Task: Toggle "Camera Animations".
Action: Mouse moved to (143, 118)
Screenshot: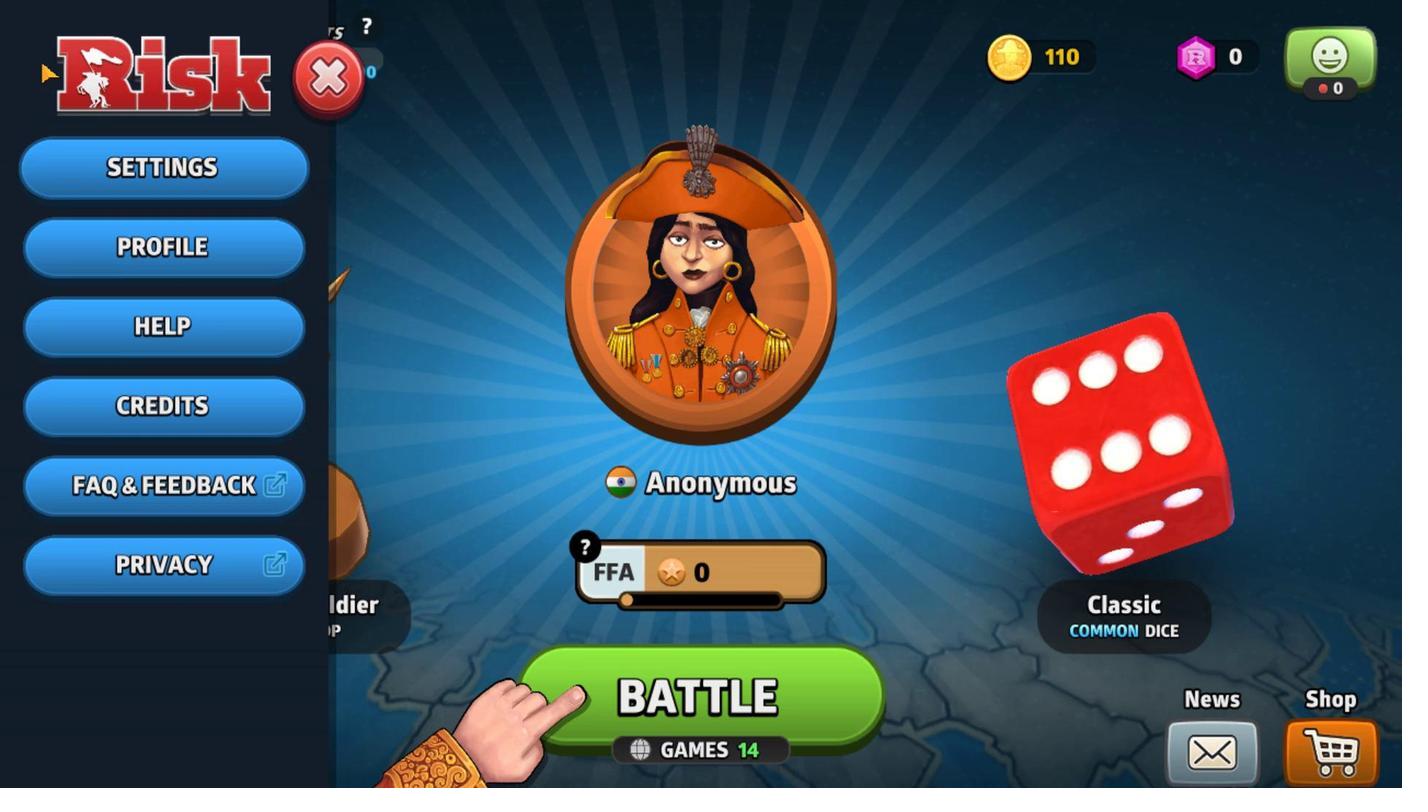 
Action: Mouse pressed left at (143, 118)
Screenshot: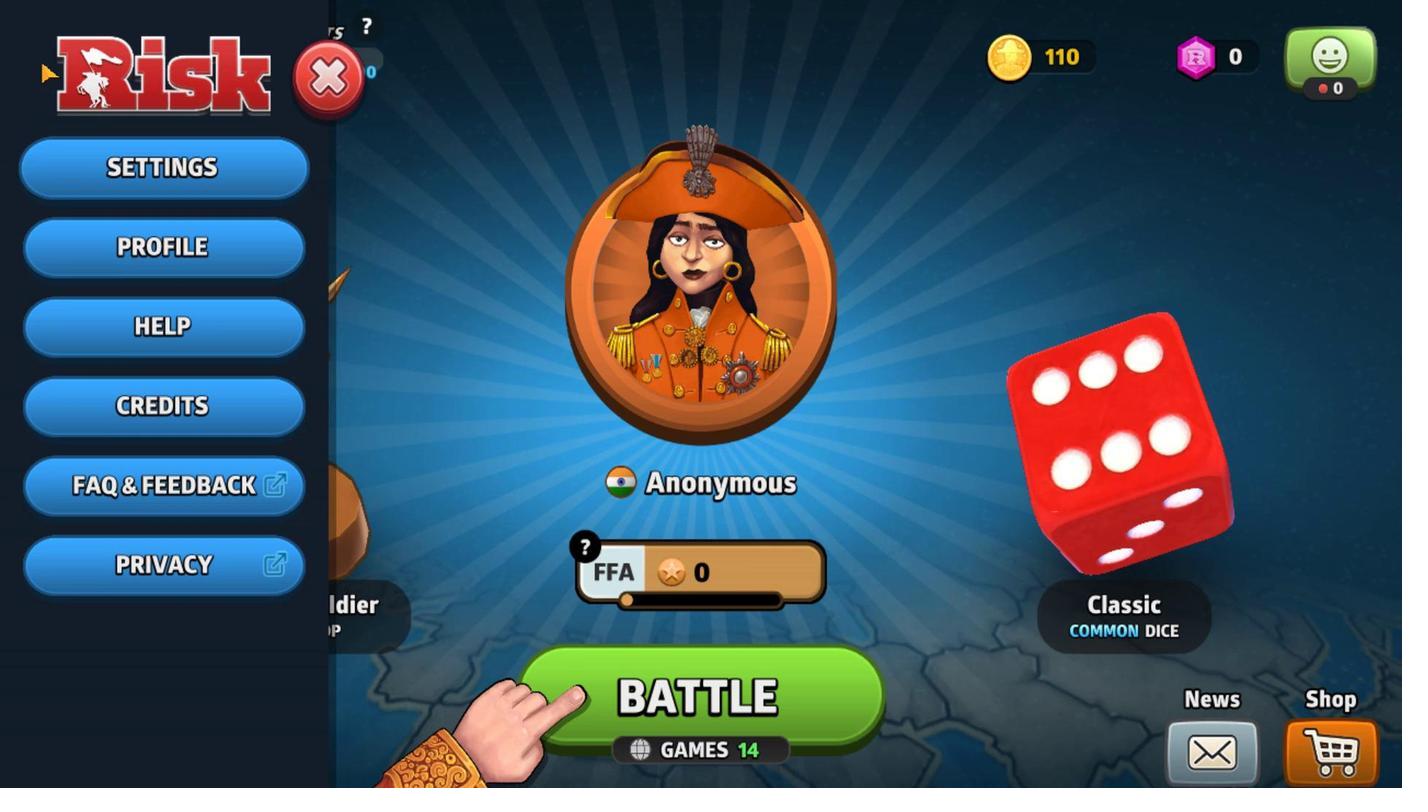 
Action: Mouse moved to (217, 200)
Screenshot: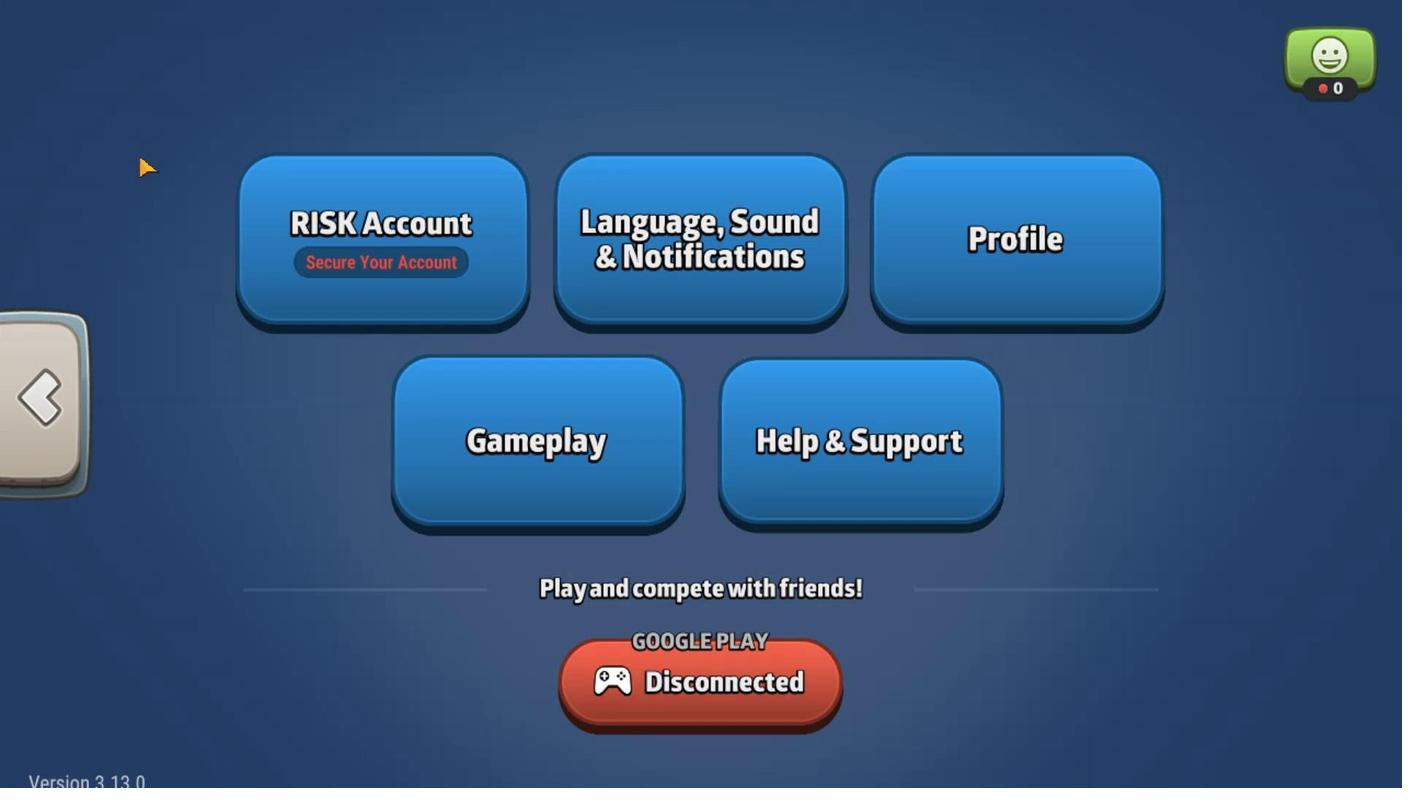 
Action: Mouse pressed left at (217, 200)
Screenshot: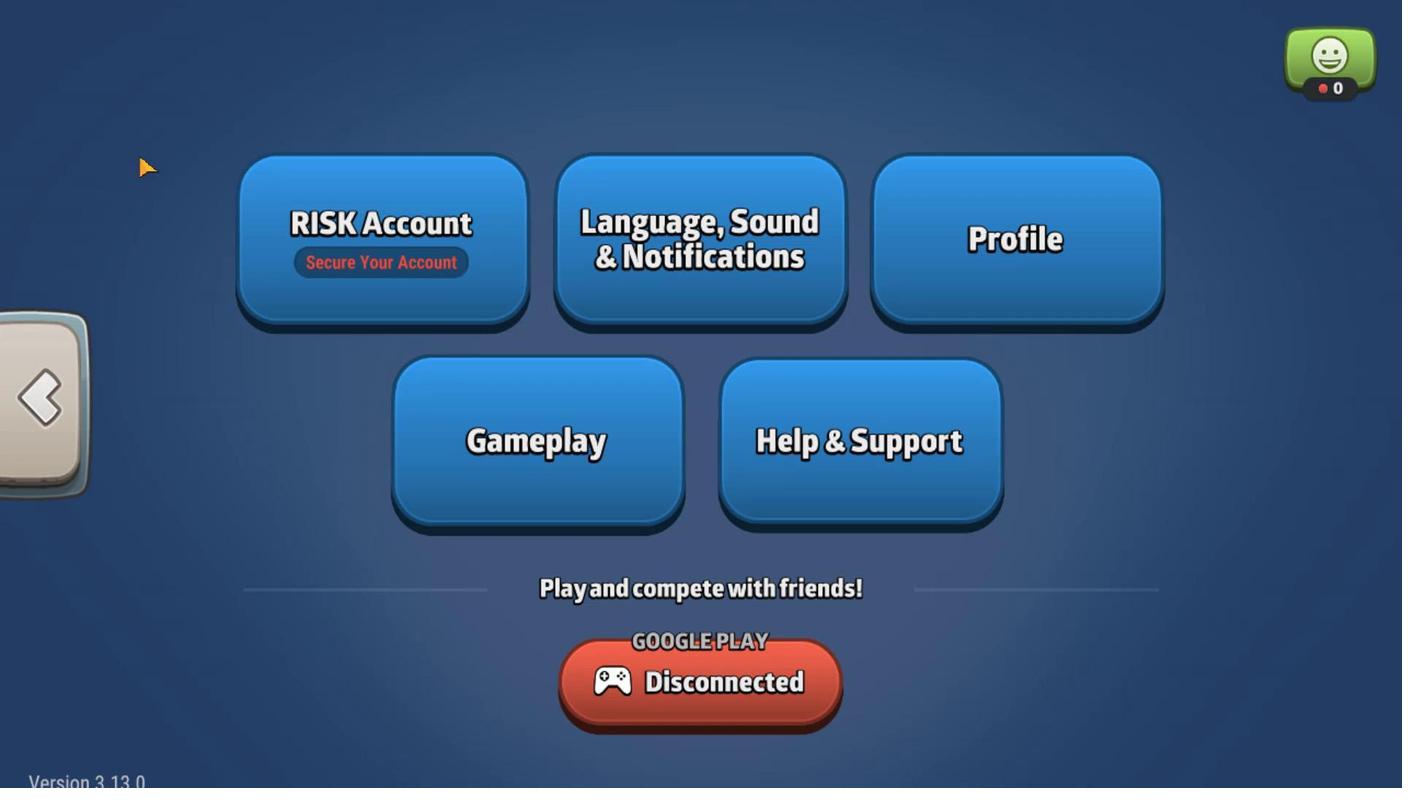 
Action: Mouse moved to (498, 424)
Screenshot: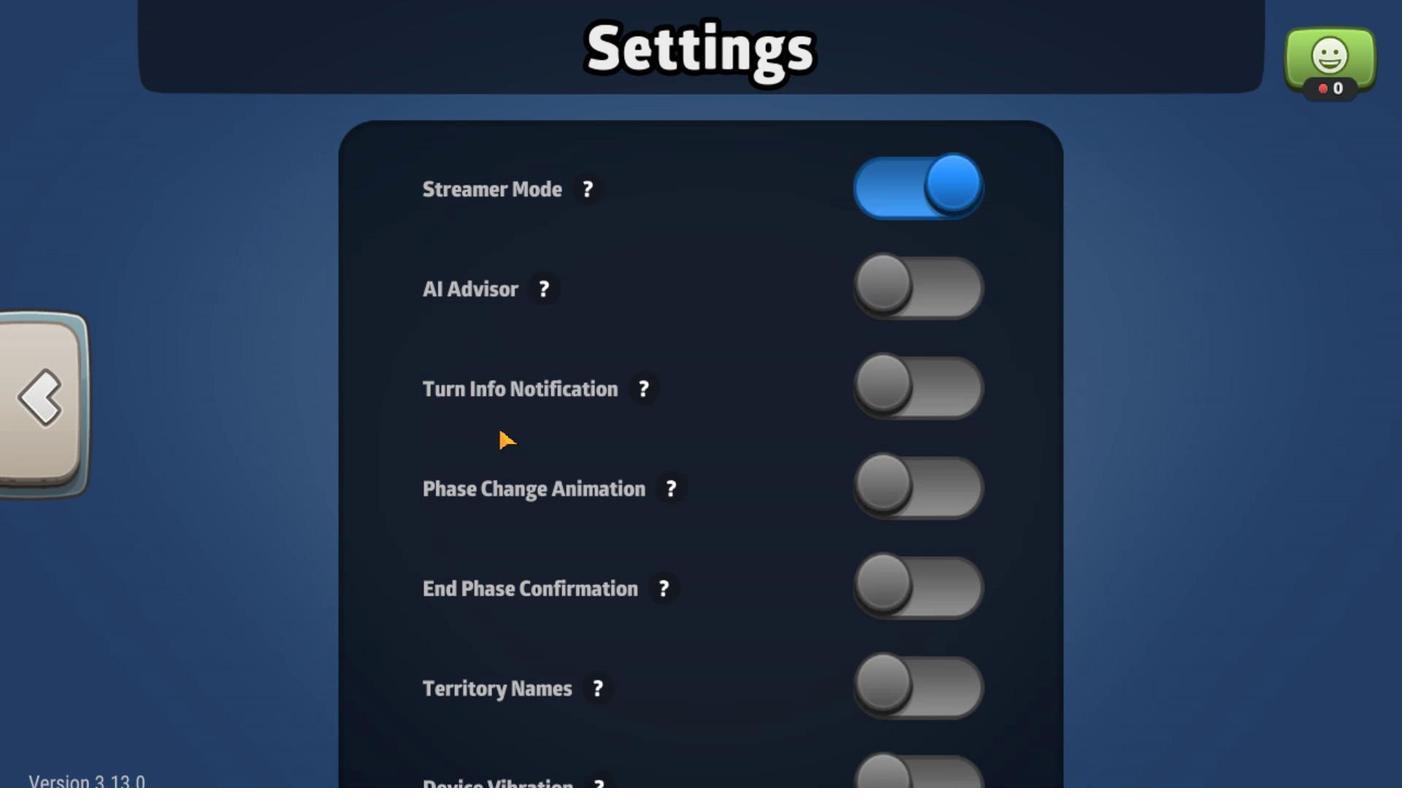 
Action: Mouse pressed left at (498, 424)
Screenshot: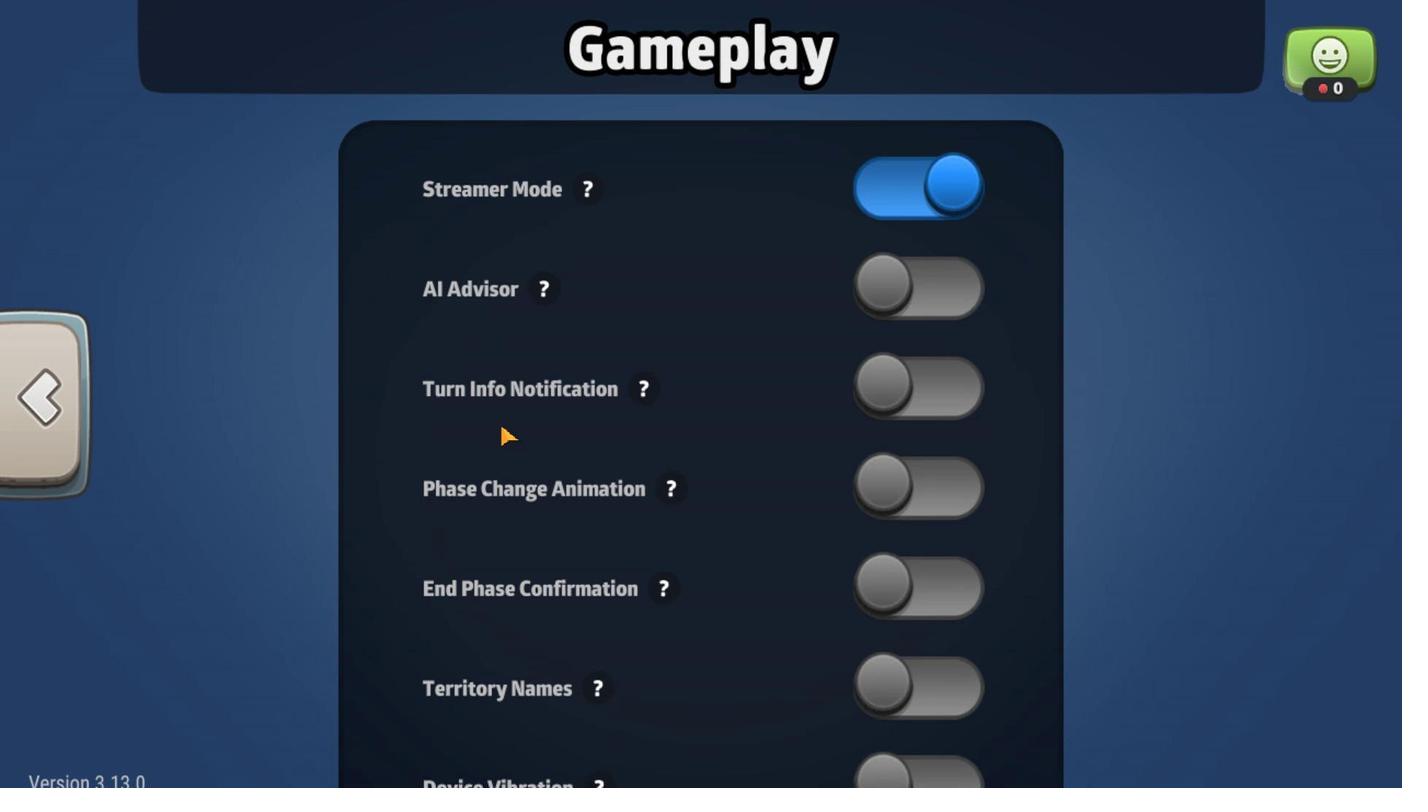 
Action: Mouse moved to (639, 464)
Screenshot: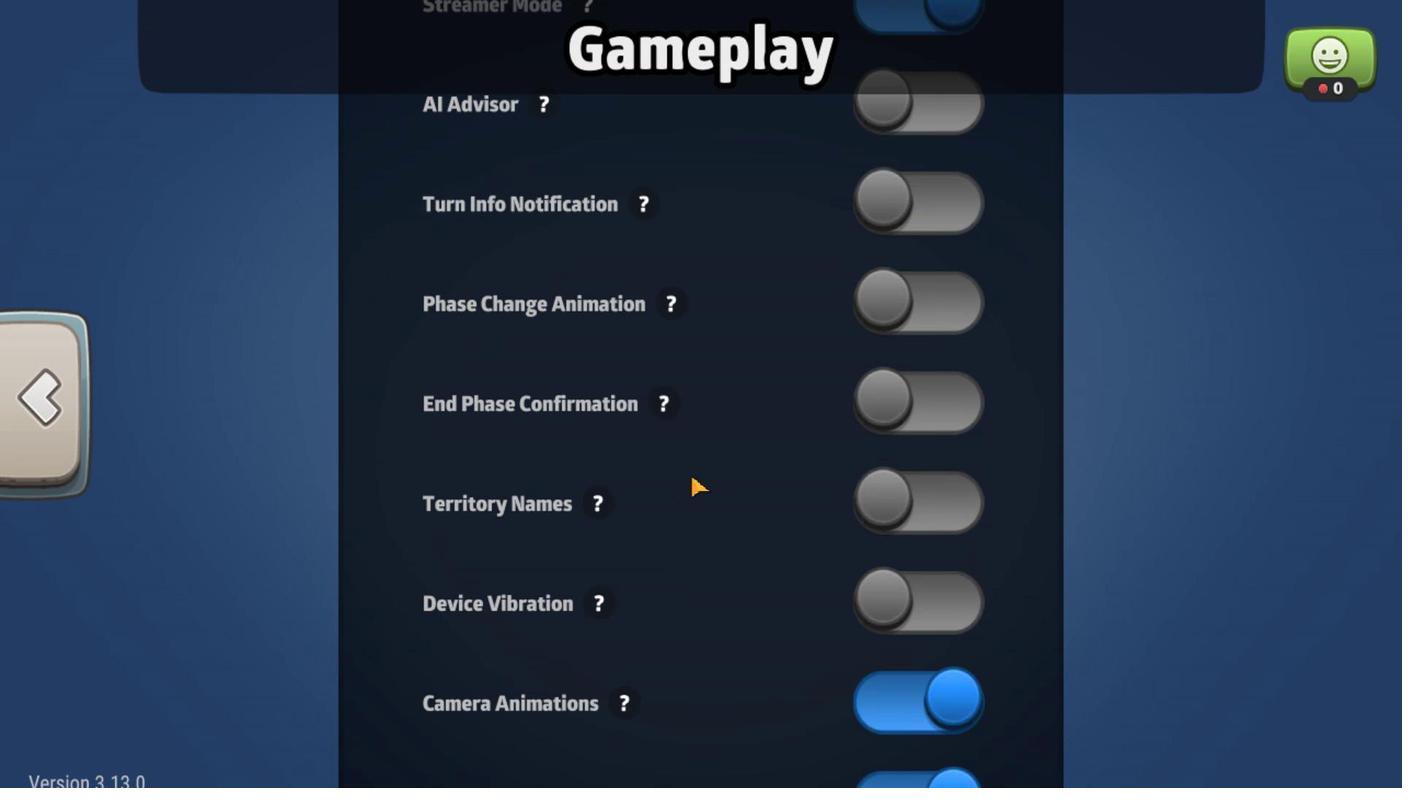 
Action: Mouse scrolled (639, 464) with delta (0, 0)
Screenshot: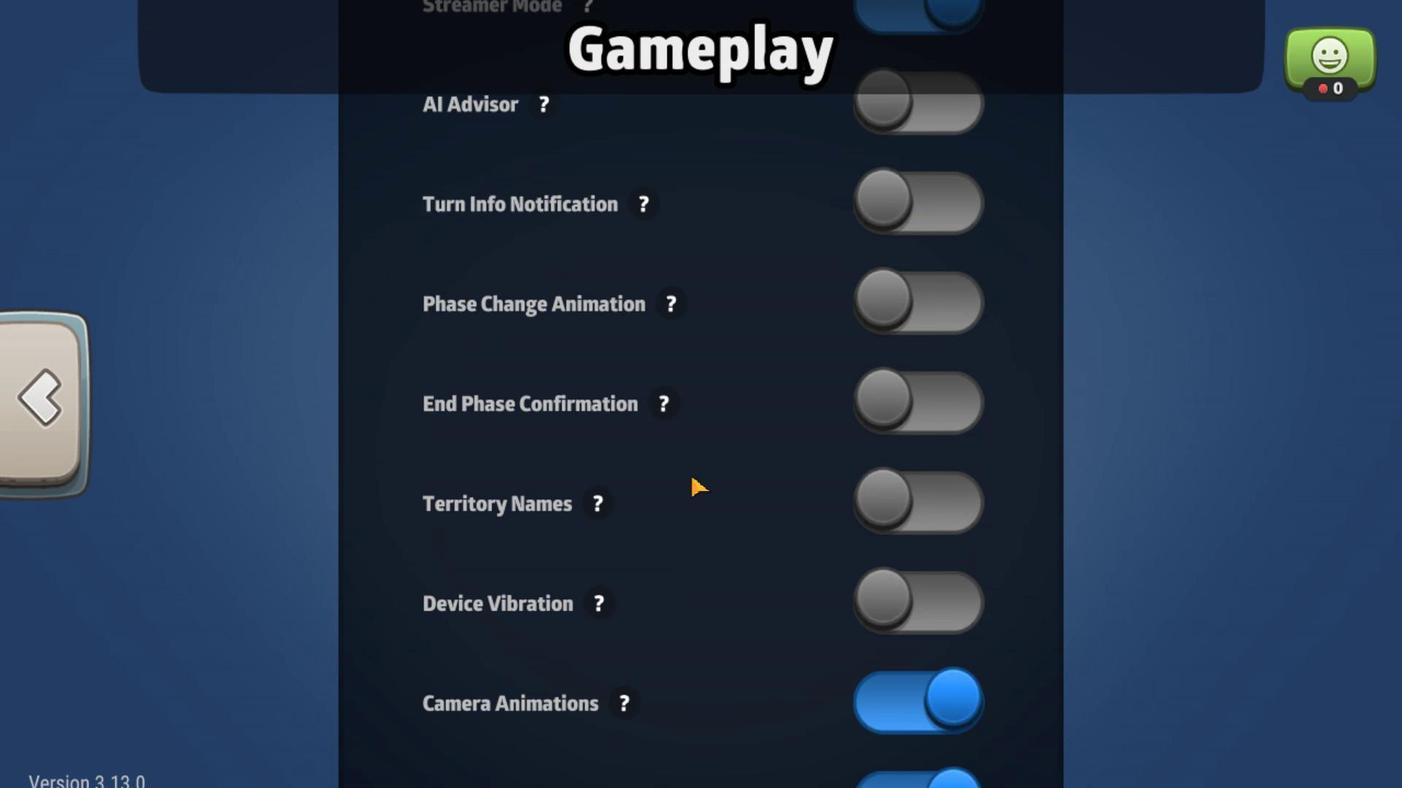 
Action: Mouse scrolled (639, 464) with delta (0, 0)
Screenshot: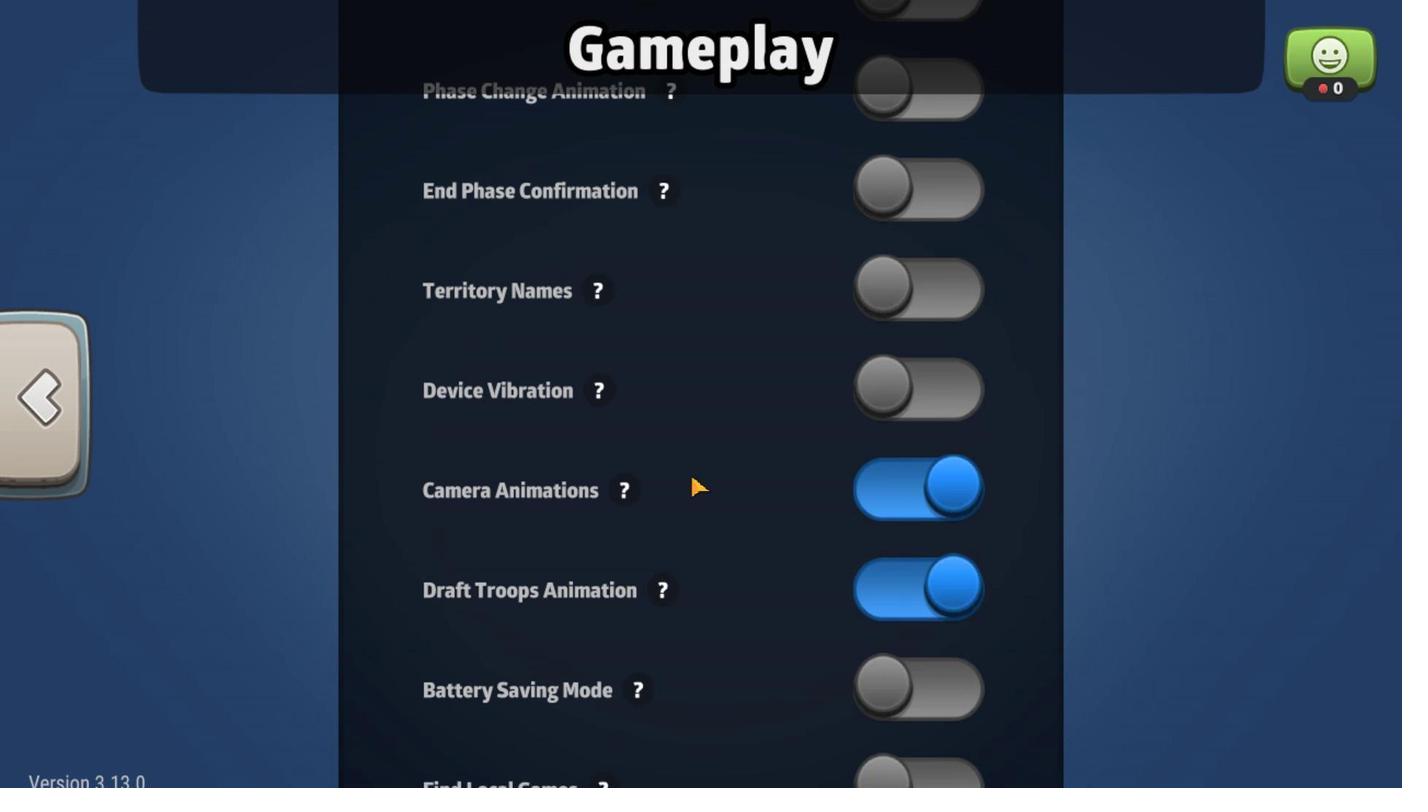 
Action: Mouse moved to (794, 375)
Screenshot: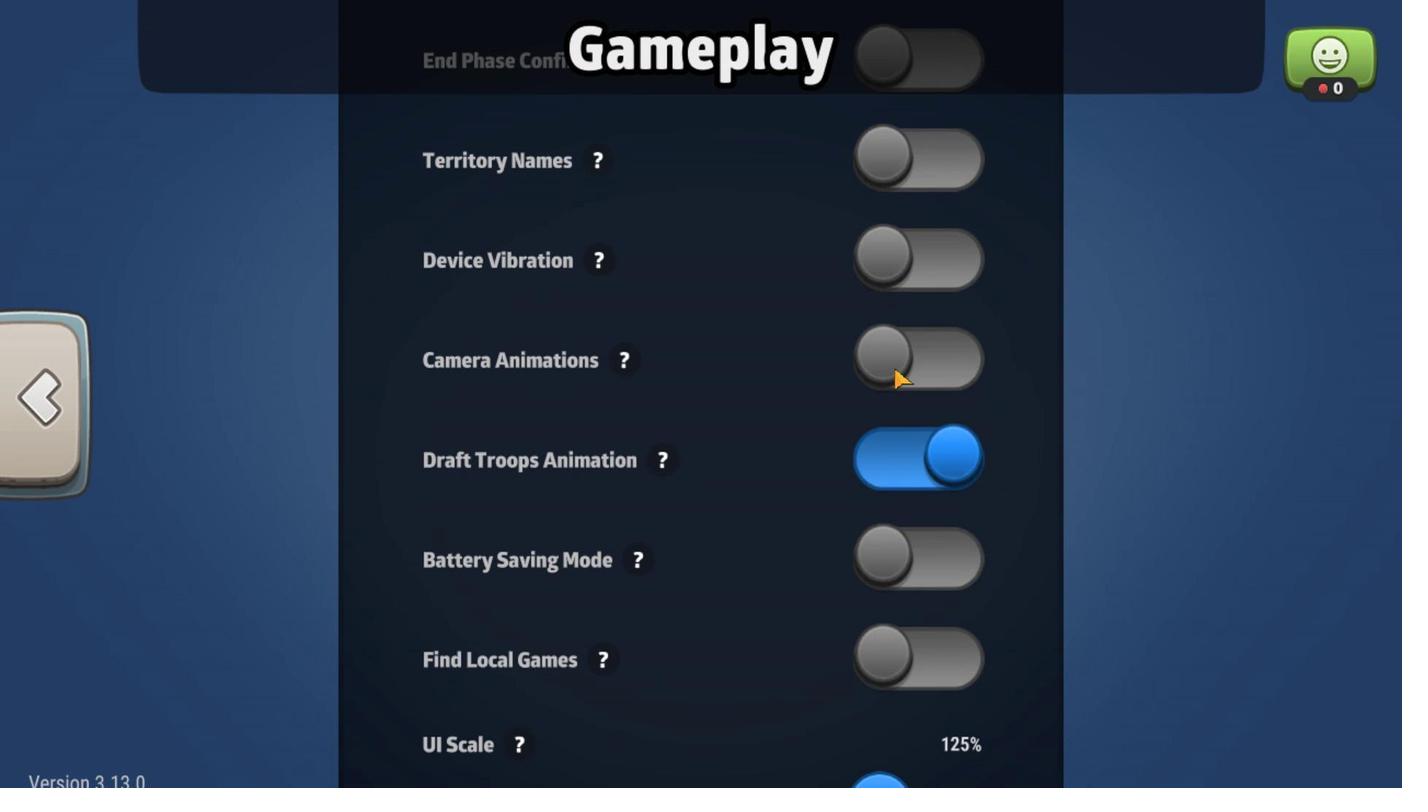 
Action: Mouse pressed left at (794, 375)
Screenshot: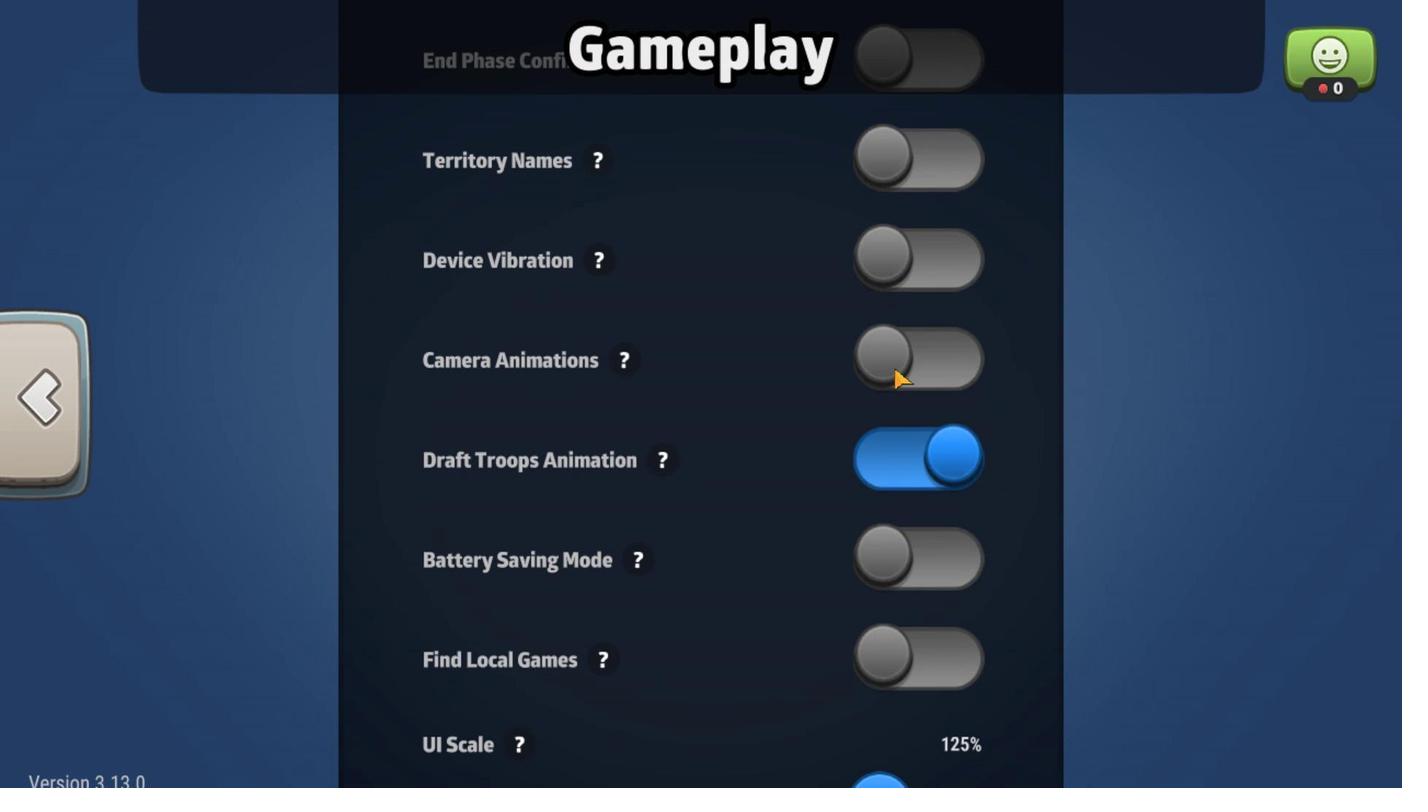 
Action: Mouse moved to (720, 381)
Screenshot: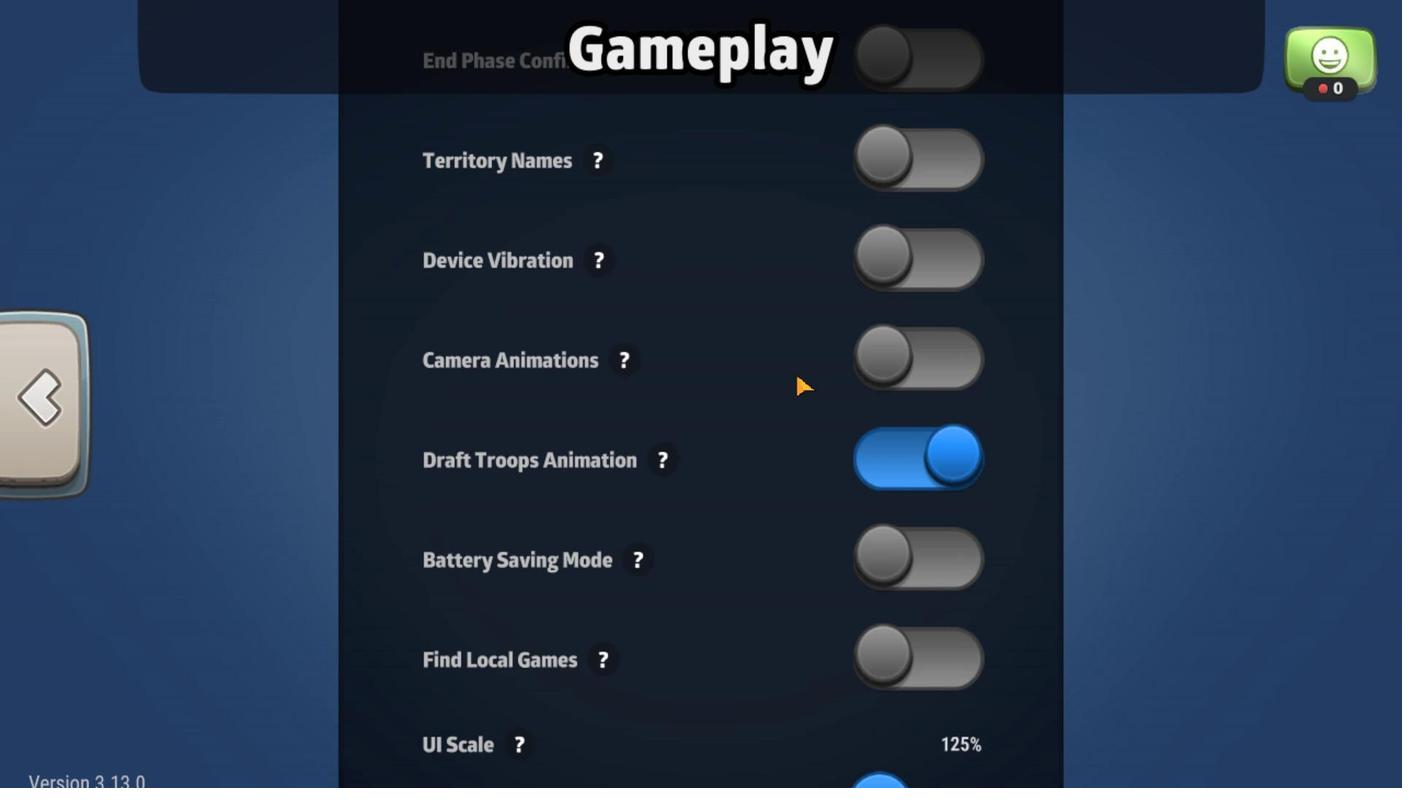 
